 Task: Set the Date Opened to "is after " Also Select the date while find invoice.
Action: Mouse moved to (142, 17)
Screenshot: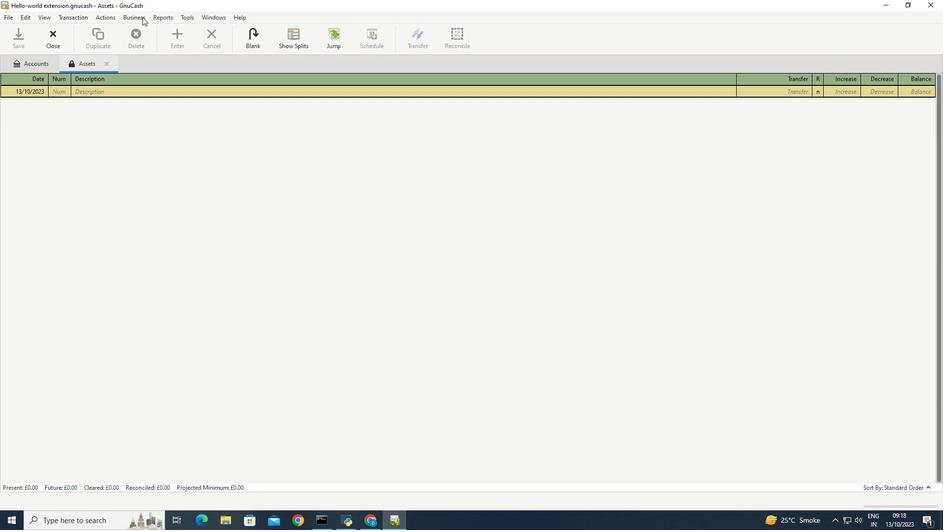 
Action: Mouse pressed left at (142, 17)
Screenshot: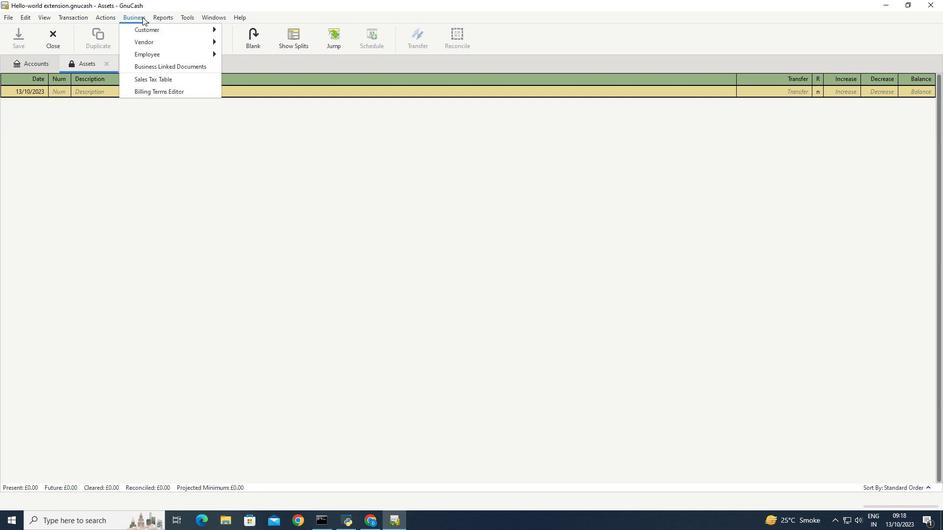 
Action: Mouse moved to (248, 80)
Screenshot: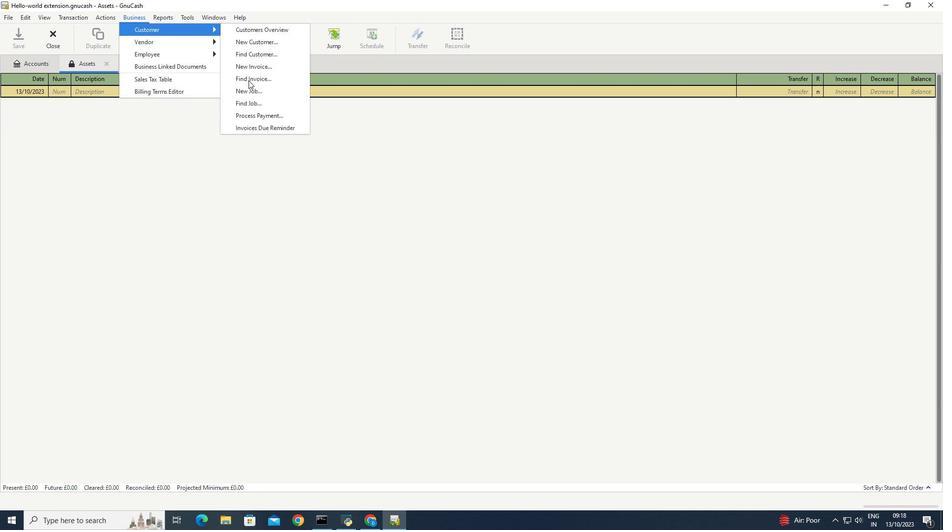 
Action: Mouse pressed left at (248, 80)
Screenshot: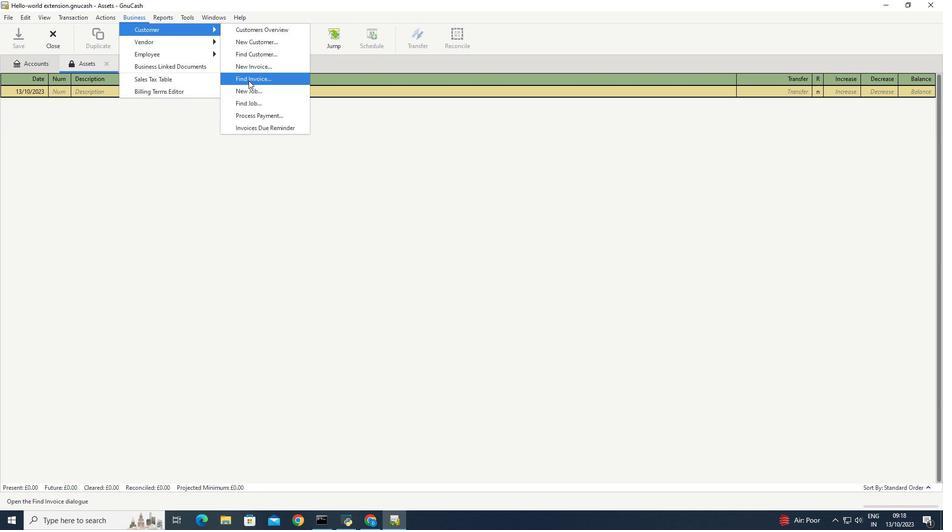 
Action: Mouse moved to (367, 232)
Screenshot: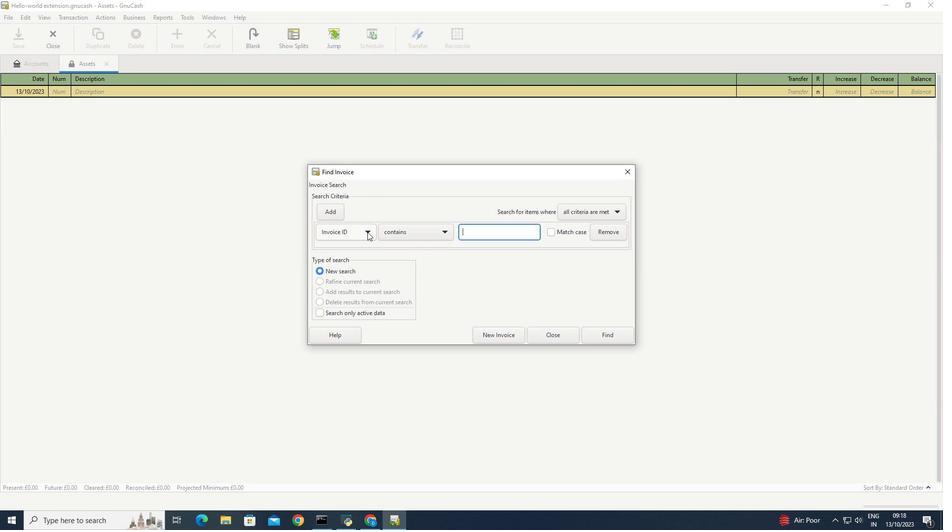 
Action: Mouse pressed left at (367, 232)
Screenshot: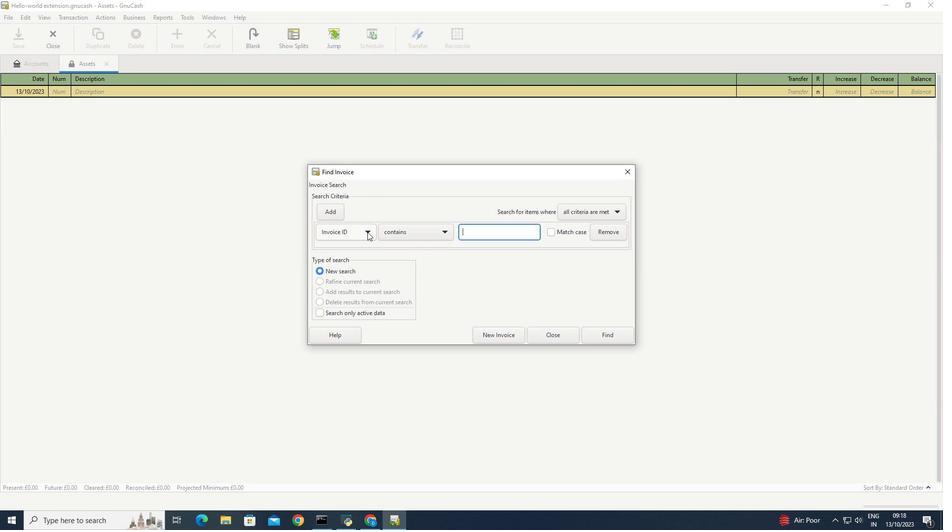 
Action: Mouse moved to (333, 279)
Screenshot: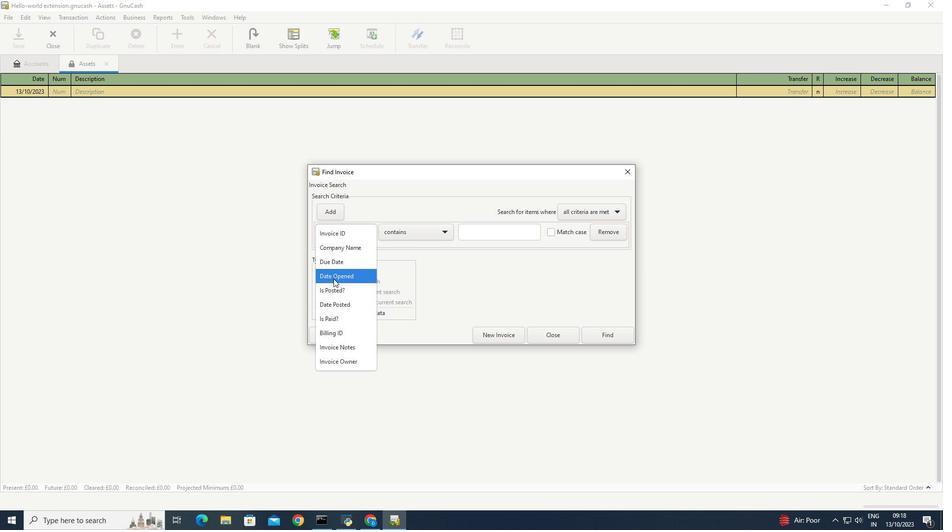
Action: Mouse pressed left at (333, 279)
Screenshot: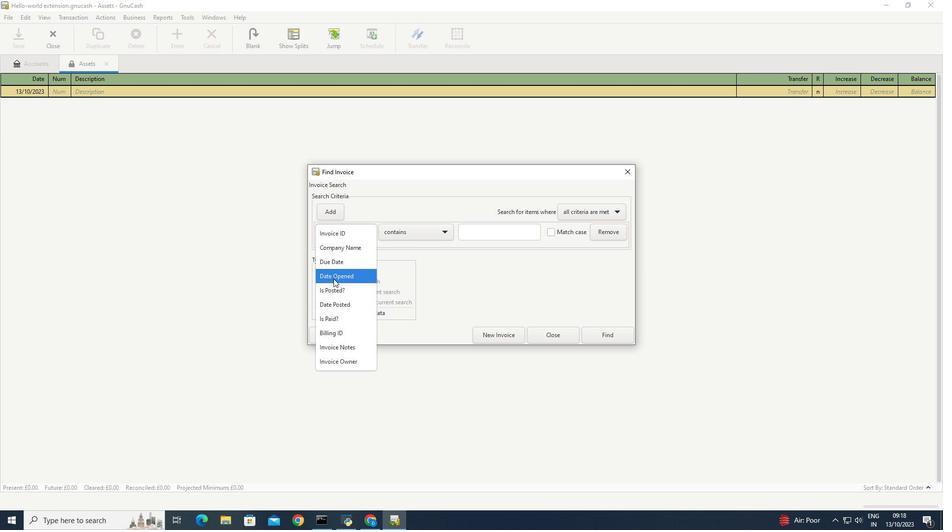 
Action: Mouse moved to (426, 227)
Screenshot: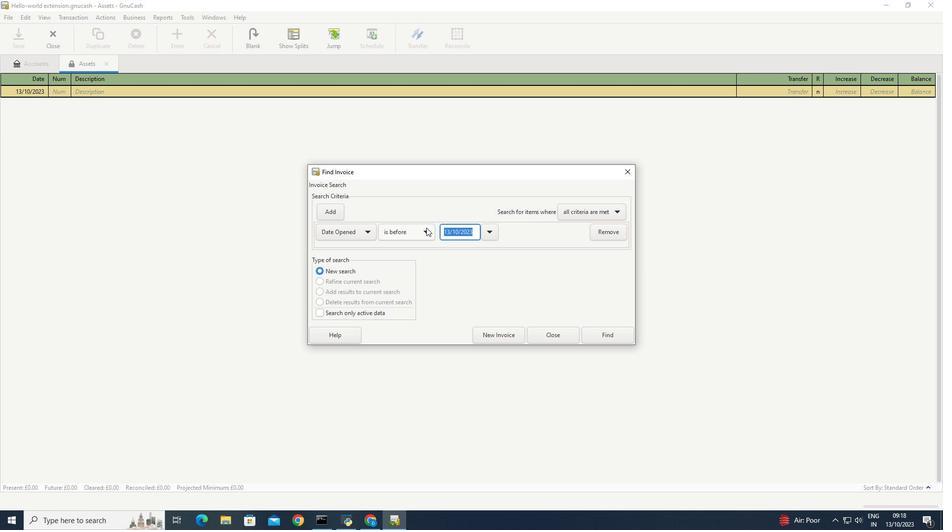
Action: Mouse pressed left at (426, 227)
Screenshot: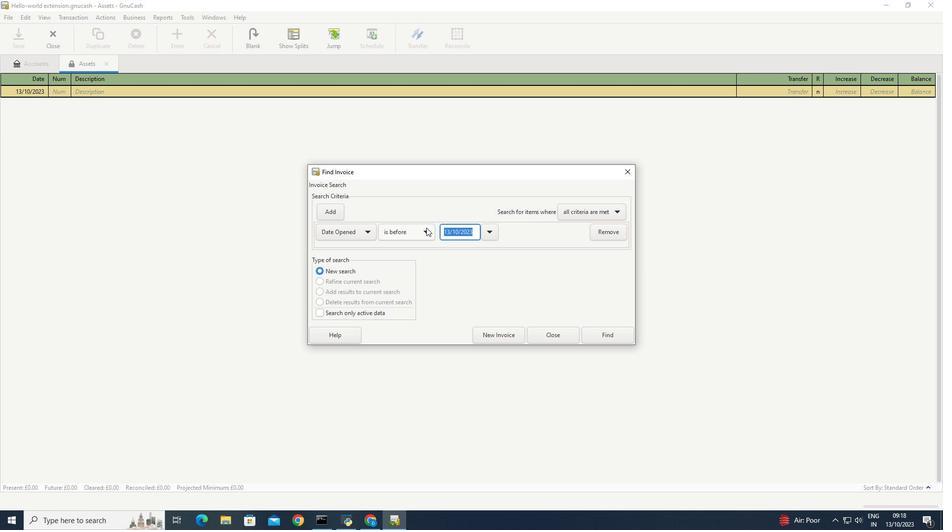
Action: Mouse moved to (394, 292)
Screenshot: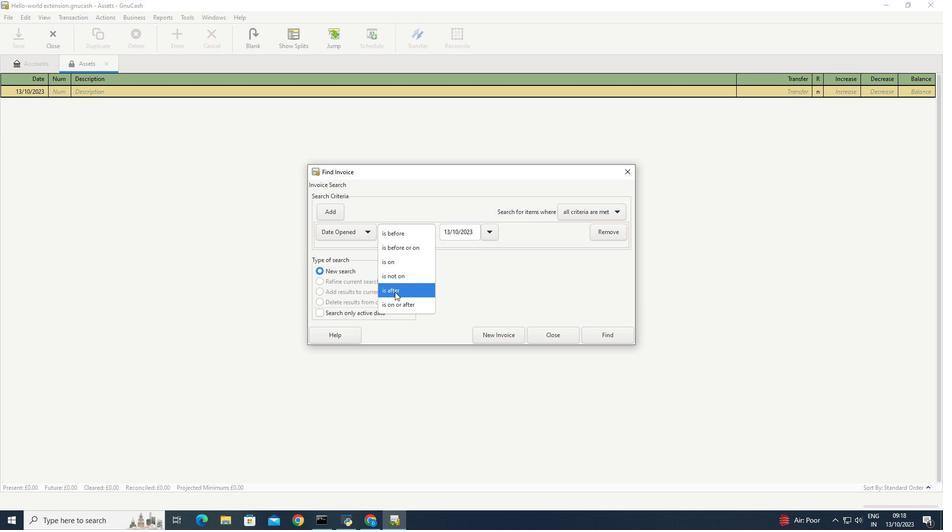 
Action: Mouse pressed left at (394, 292)
Screenshot: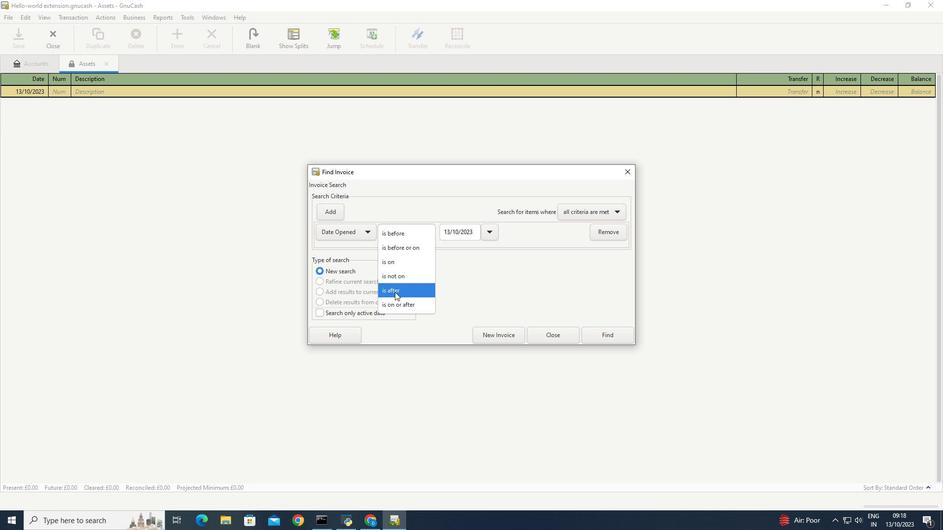 
Action: Mouse moved to (485, 230)
Screenshot: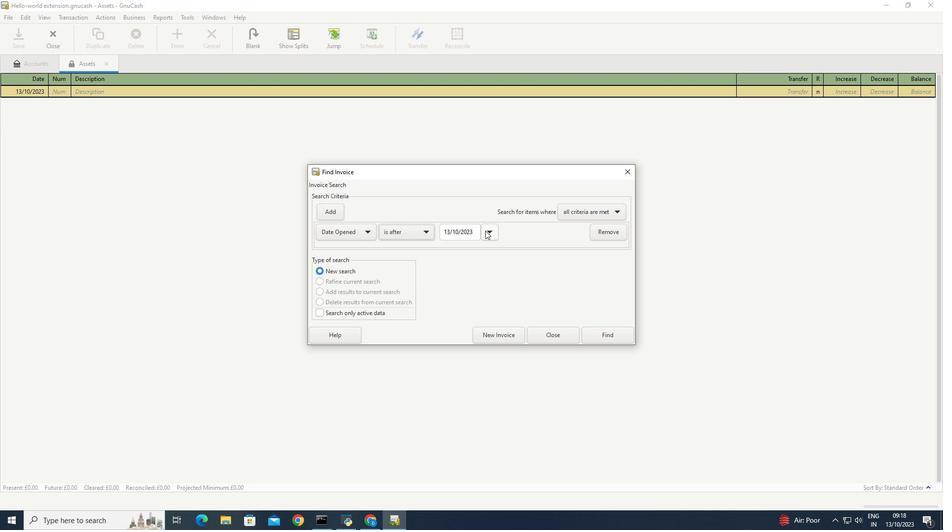 
Action: Mouse pressed left at (485, 230)
Screenshot: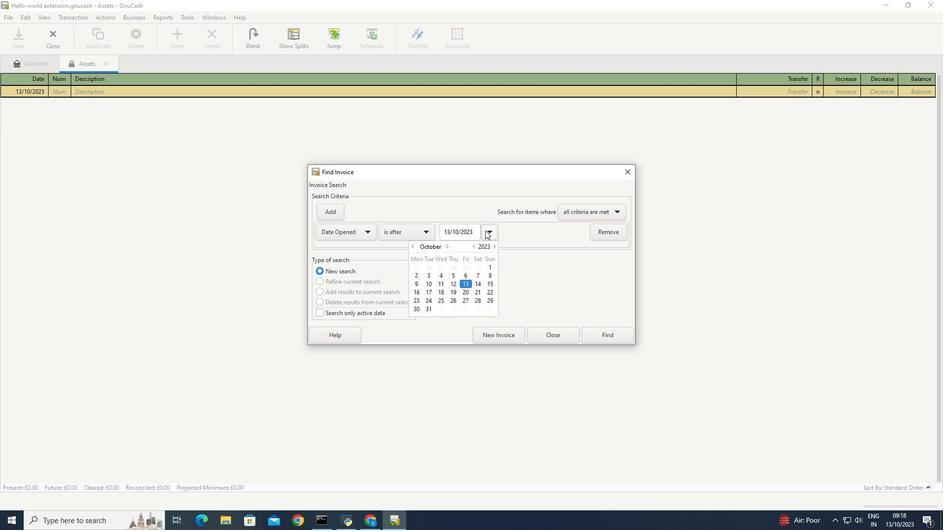 
Action: Mouse moved to (466, 284)
Screenshot: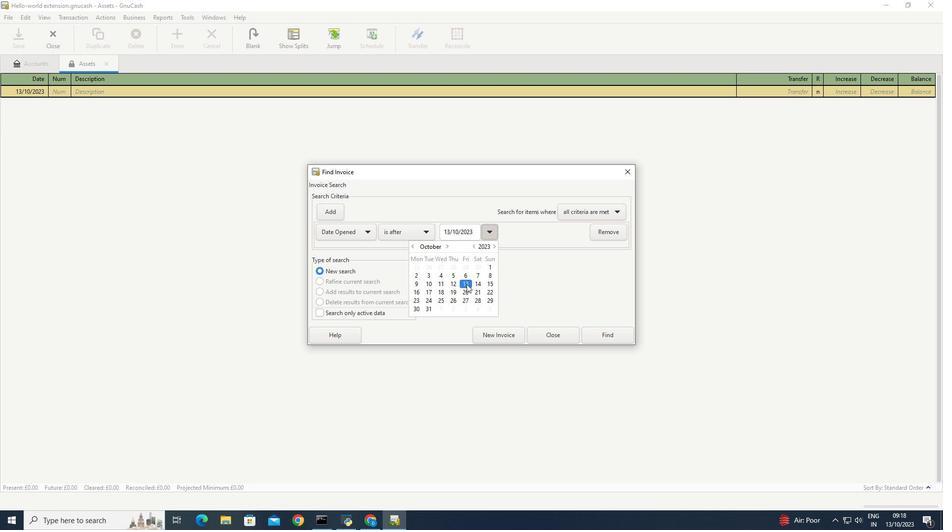 
Action: Mouse pressed left at (466, 284)
Screenshot: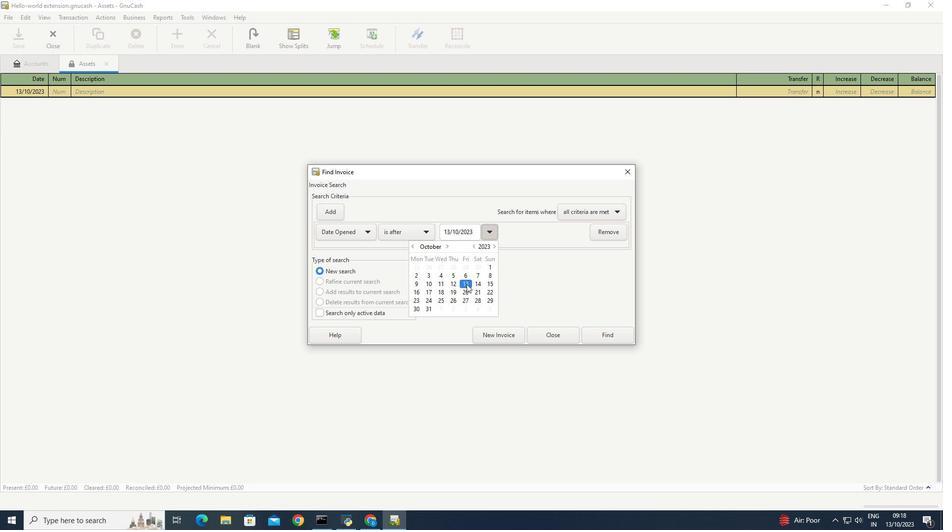 
Action: Mouse pressed left at (466, 284)
Screenshot: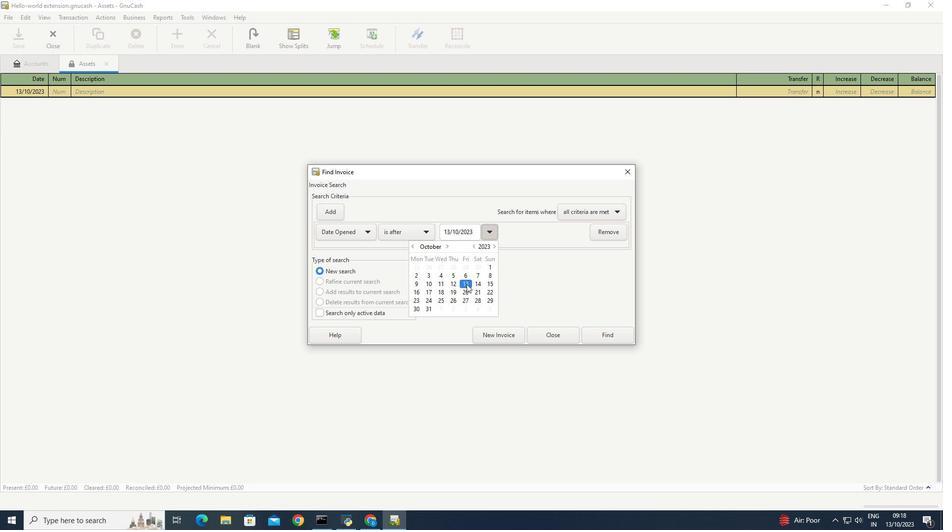 
Action: Mouse moved to (514, 284)
Screenshot: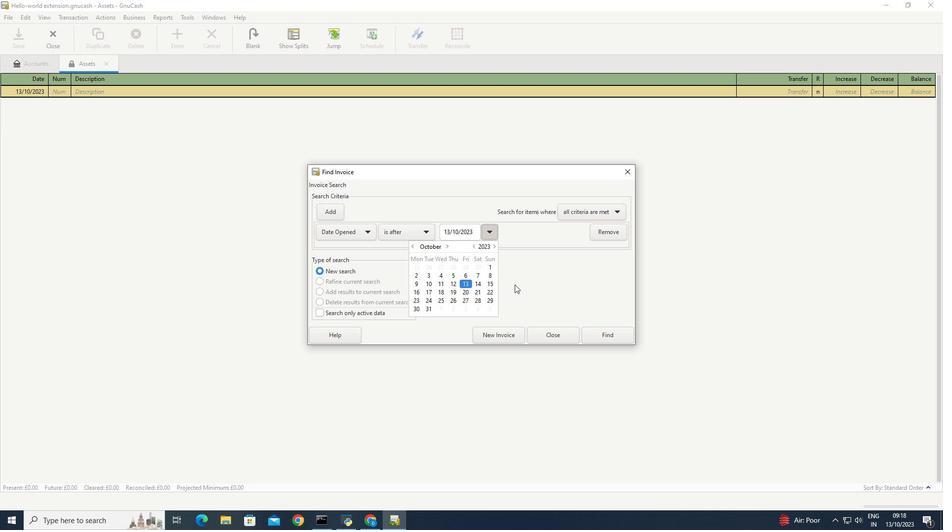
Action: Mouse pressed left at (514, 284)
Screenshot: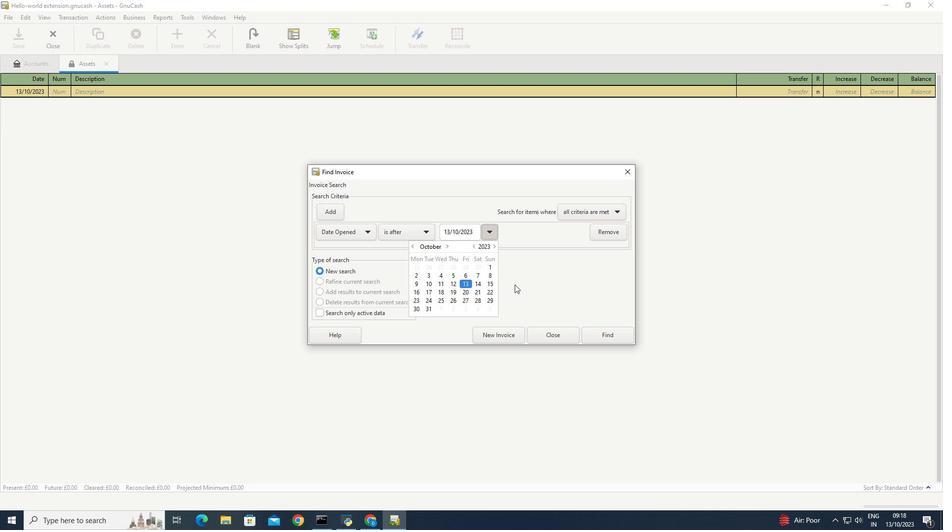 
Action: Mouse pressed left at (514, 284)
Screenshot: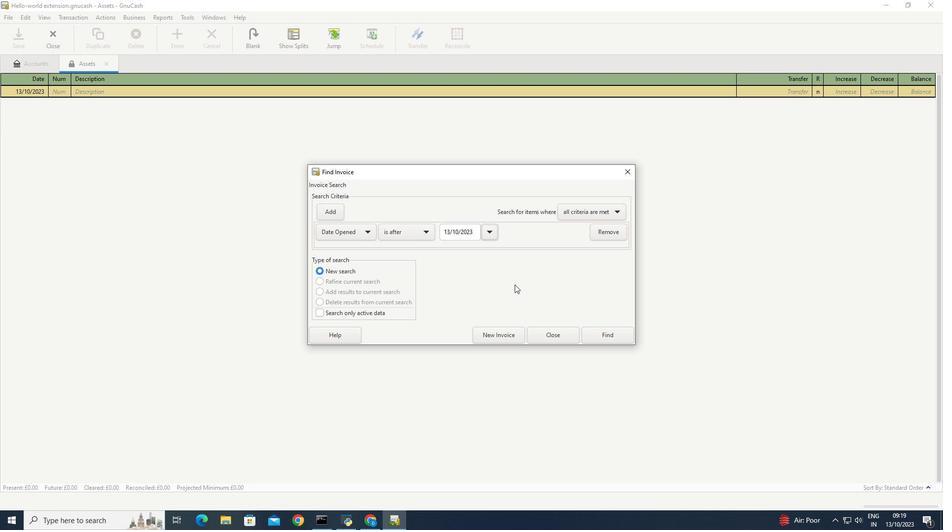 
